 Task: Create an event to book accommodation for the conference.
Action: Mouse moved to (349, 189)
Screenshot: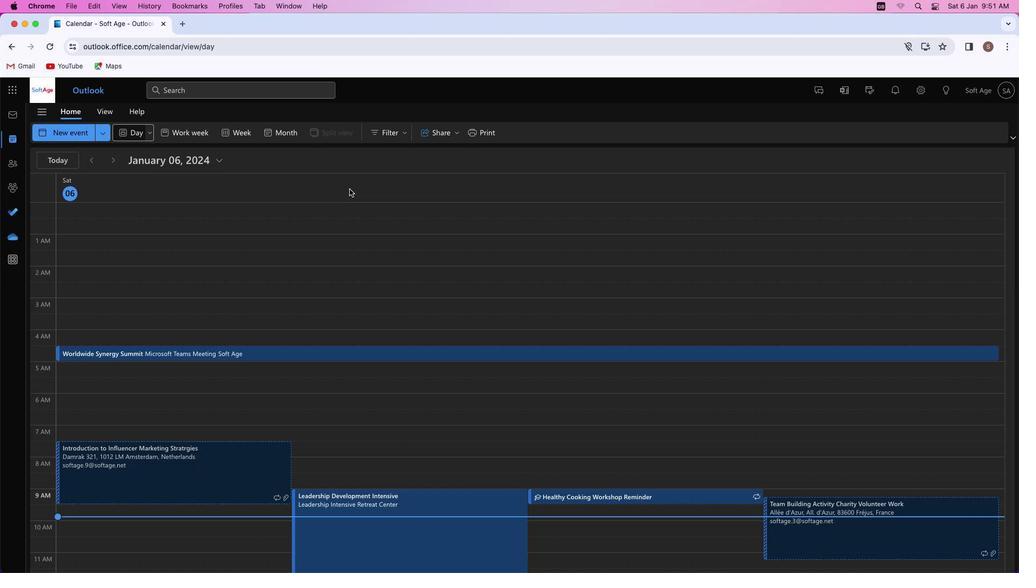 
Action: Mouse pressed left at (349, 189)
Screenshot: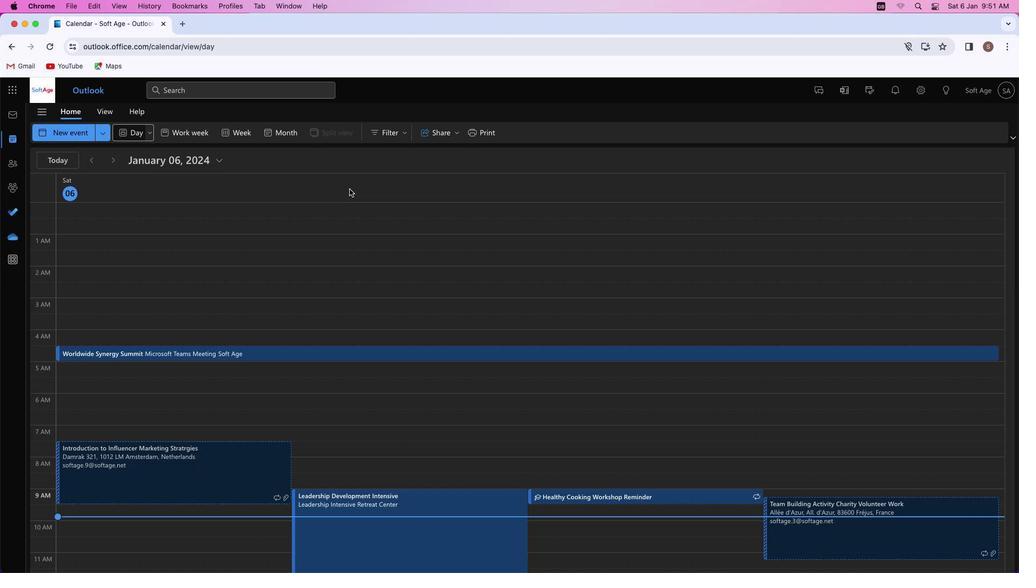 
Action: Mouse moved to (59, 130)
Screenshot: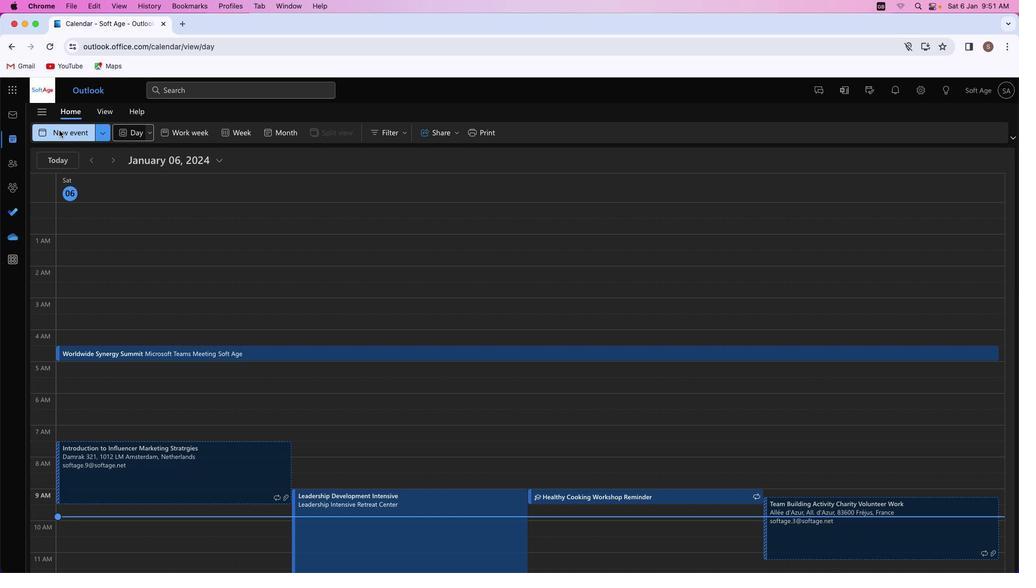 
Action: Mouse pressed left at (59, 130)
Screenshot: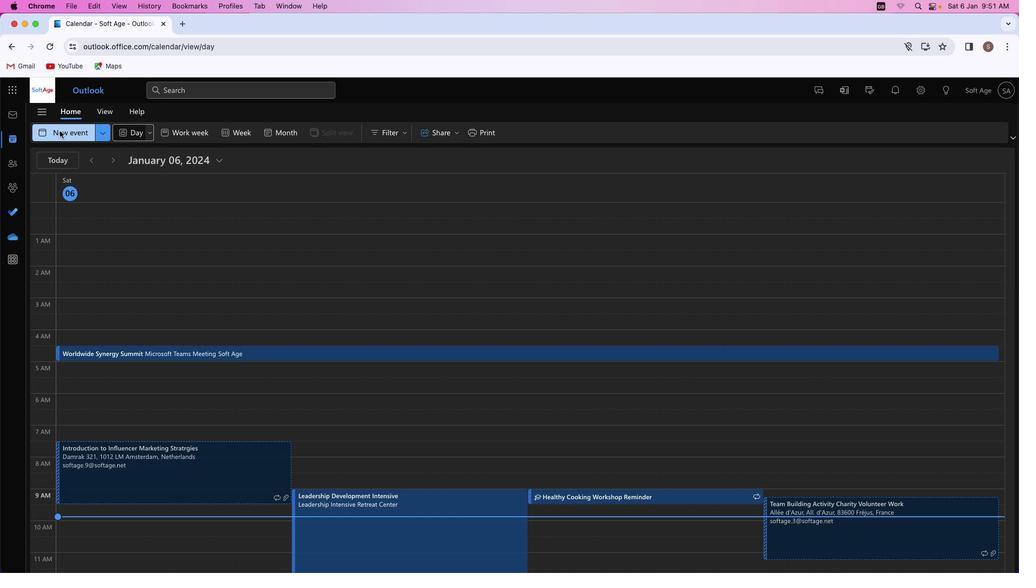 
Action: Mouse moved to (311, 199)
Screenshot: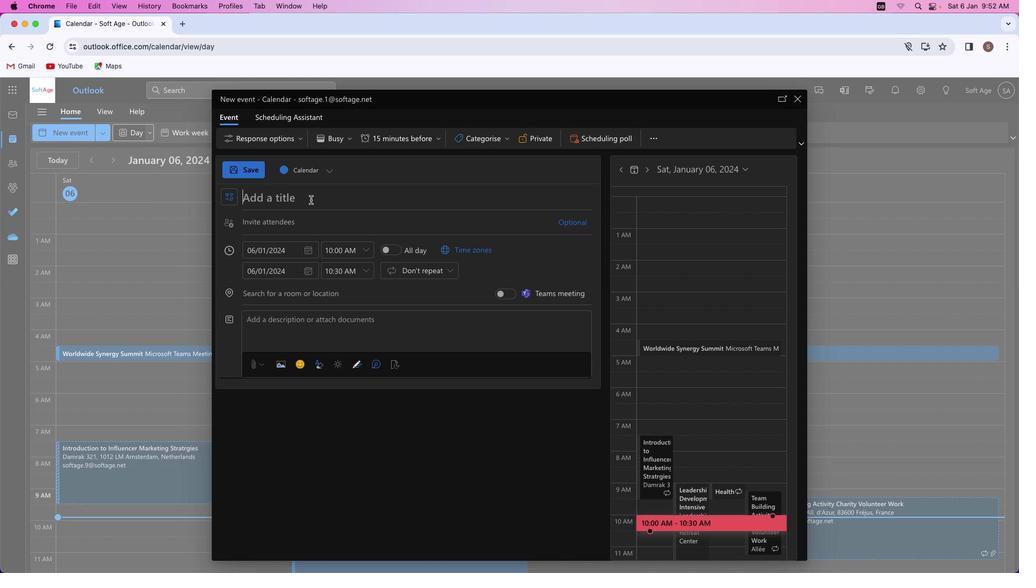 
Action: Mouse pressed left at (311, 199)
Screenshot: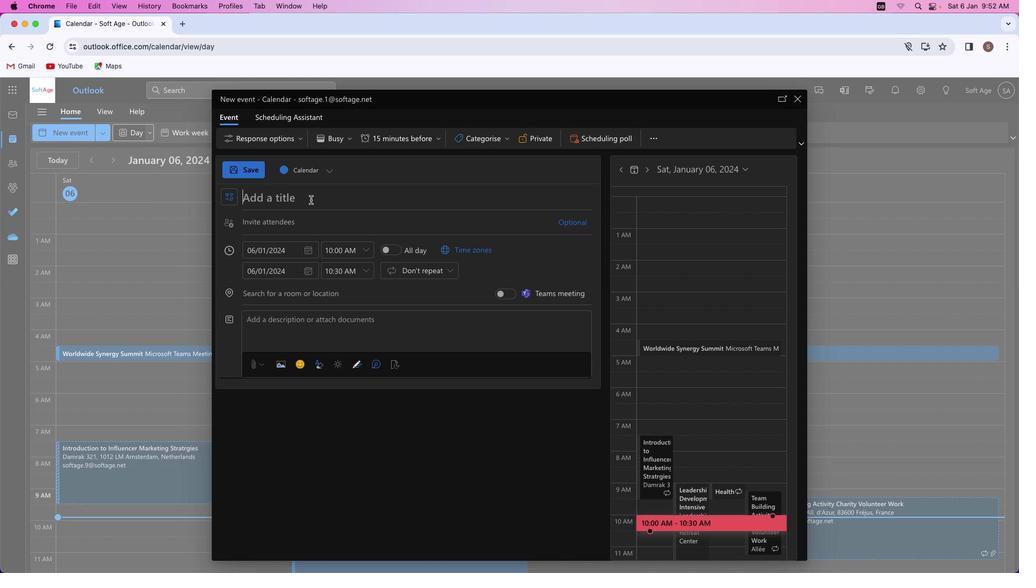 
Action: Key pressed Key.shift'S''e''a''m''l''e''s''s'Key.spaceKey.shift'A''c''c''o''m''m''o''d''a''t''i''o''n''s'
Screenshot: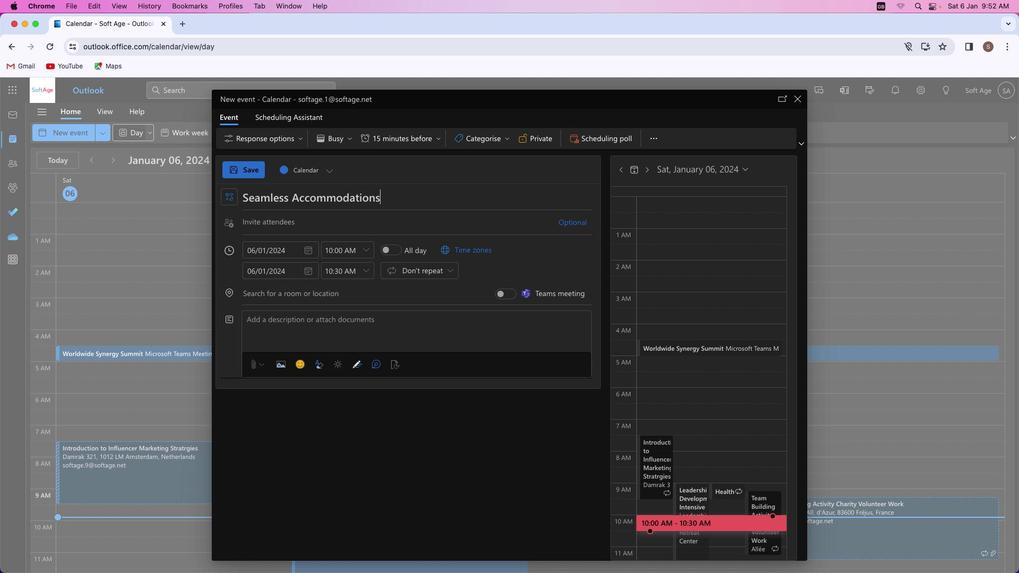 
Action: Mouse moved to (291, 323)
Screenshot: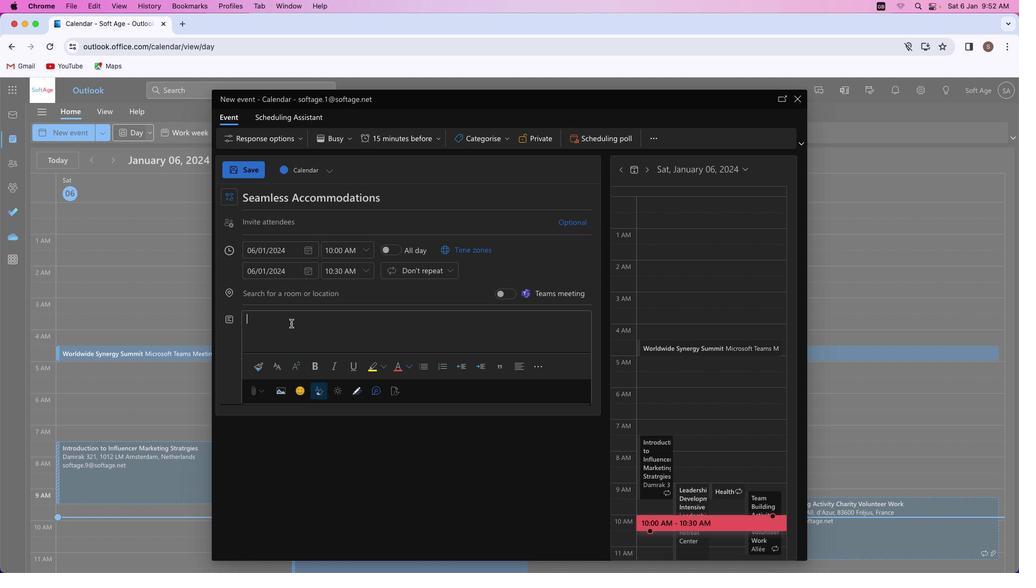 
Action: Mouse pressed left at (291, 323)
Screenshot: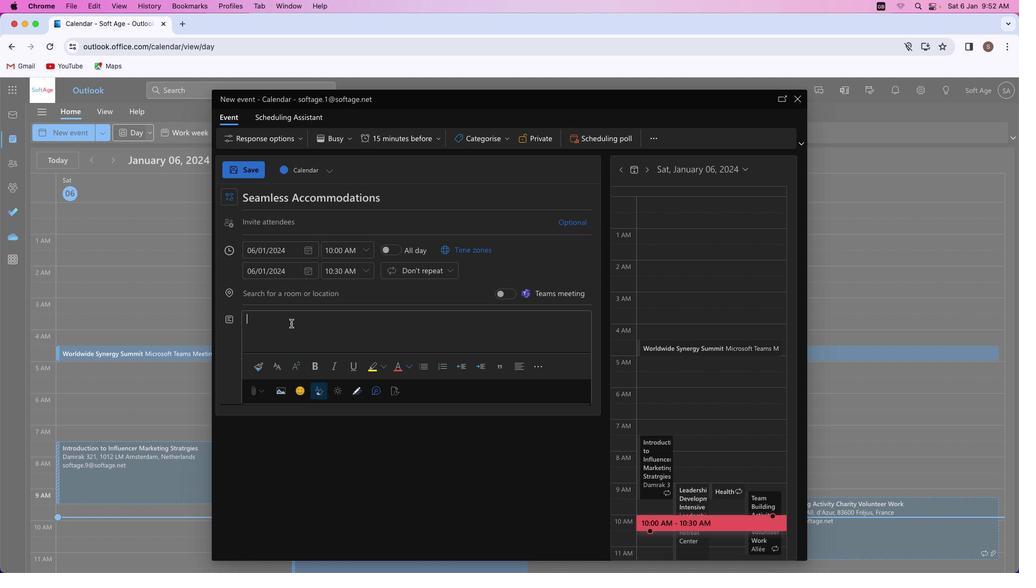 
Action: Key pressed Key.shift'E''l''e''v''a''t''e'Key.space'y''o''u''r'Key.space'c''o''n''f''e''r''e''n''c''e'Key.space'e''x''p''e''r''i''e''n''c''e'Key.space'w''i''t''h'Key.space'o''u''r'Key.space'c''o''n''v''e''n''i''e''n''t'Key.space'a''c''c''o''m''m''o''d''a''t''i''o''n''s''.'Key.spaceKey.shift'E''n''j''o''y'Key.space'm''o''d''e''r''n'Key.space'a''m''e''n''i''t''i''e''s'','Key.space'p''r''i''m''e'Key.space'l''o''c''a''t''i''o''n''s'','Key.space'a''n''d'Key.space'a'Key.space'r''r''e''s''t''f''u''l'Key.space's''t''a''y'Key.leftKey.leftKey.leftKey.leftKey.leftKey.leftKey.leftKey.leftKey.leftKey.leftKey.leftKey.backspaceKey.rightKey.rightKey.rightKey.rightKey.rightKey.rightKey.rightKey.rightKey.rightKey.rightKey.right','Key.space'e''n''s''u''r''i''n''g'Key.space'y''o''u'"'"'r''e'Key.space'a''t'Key.space'y''o''u''r'Key.spaceKey.space'b''e''s''t'Key.space'f''o''r'Key.space'e''v''e''r''y'Key.space's''e''s''s''i''o''n''.'
Screenshot: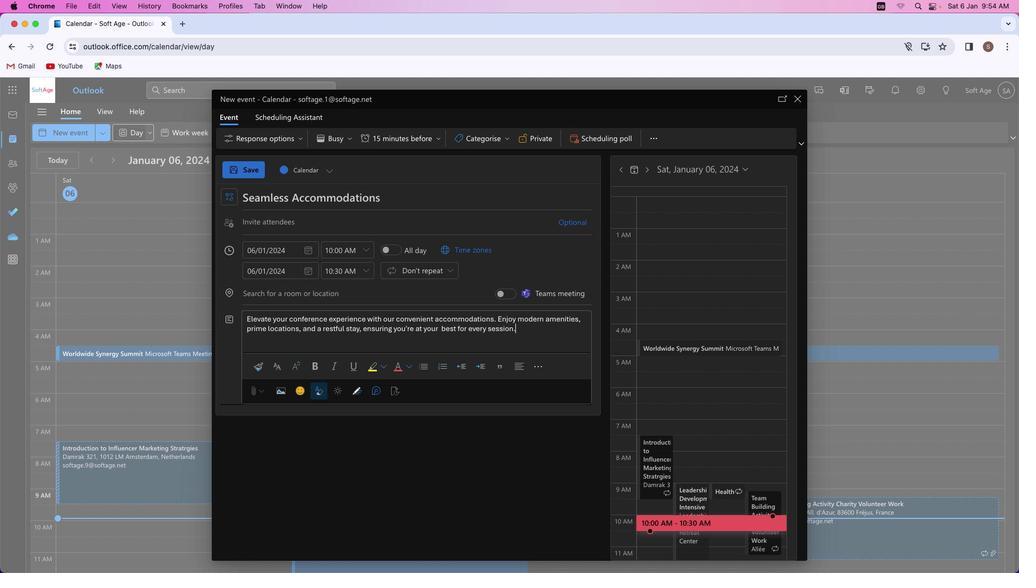 
Action: Mouse moved to (440, 328)
Screenshot: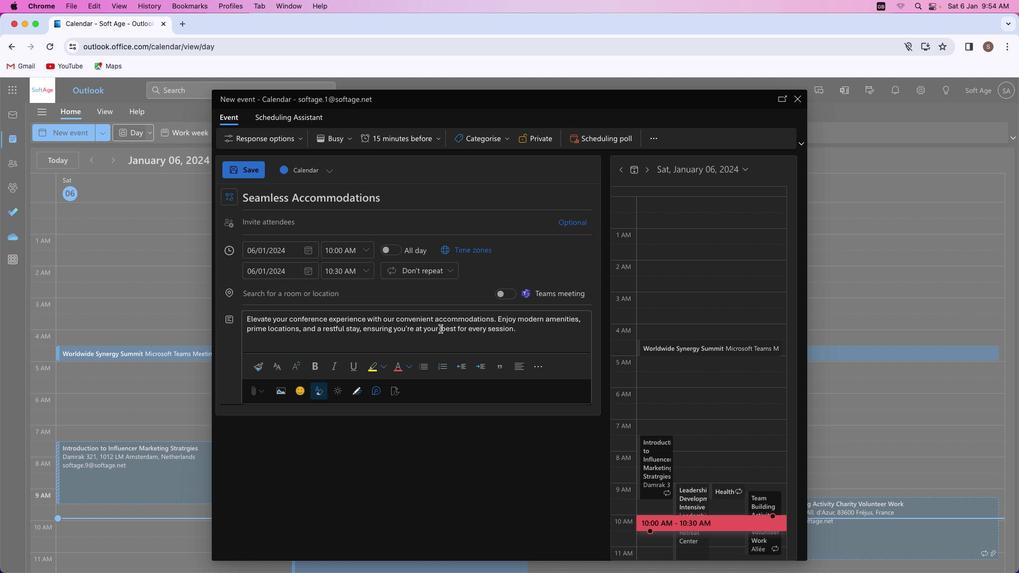 
Action: Mouse pressed left at (440, 328)
Screenshot: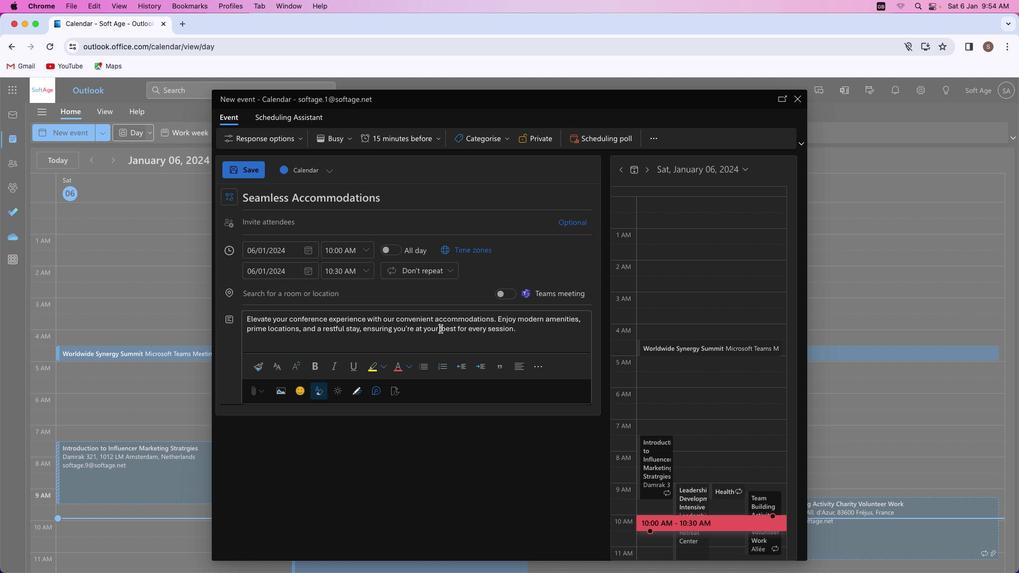 
Action: Mouse moved to (439, 328)
Screenshot: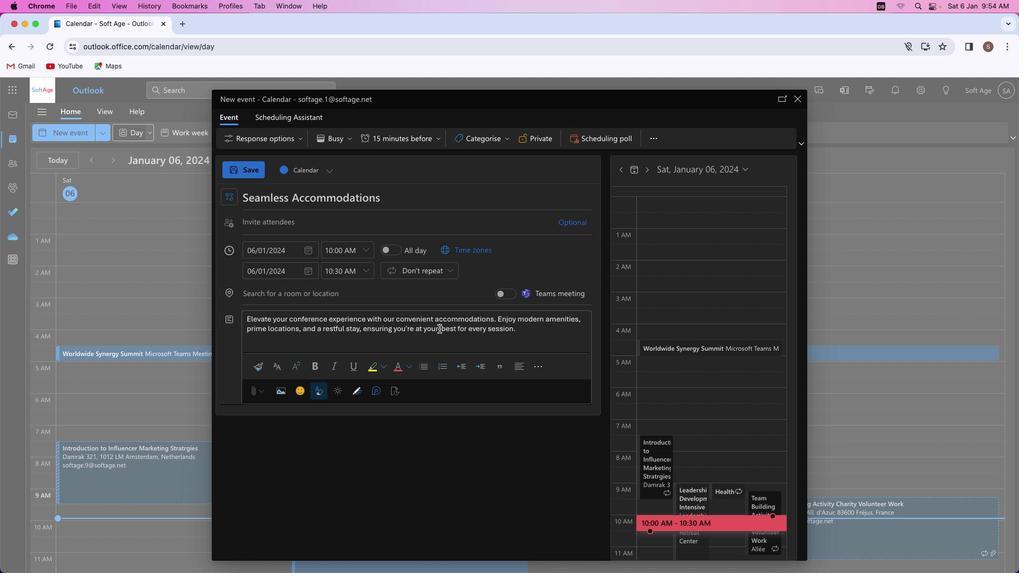 
Action: Key pressed Key.backspace
Screenshot: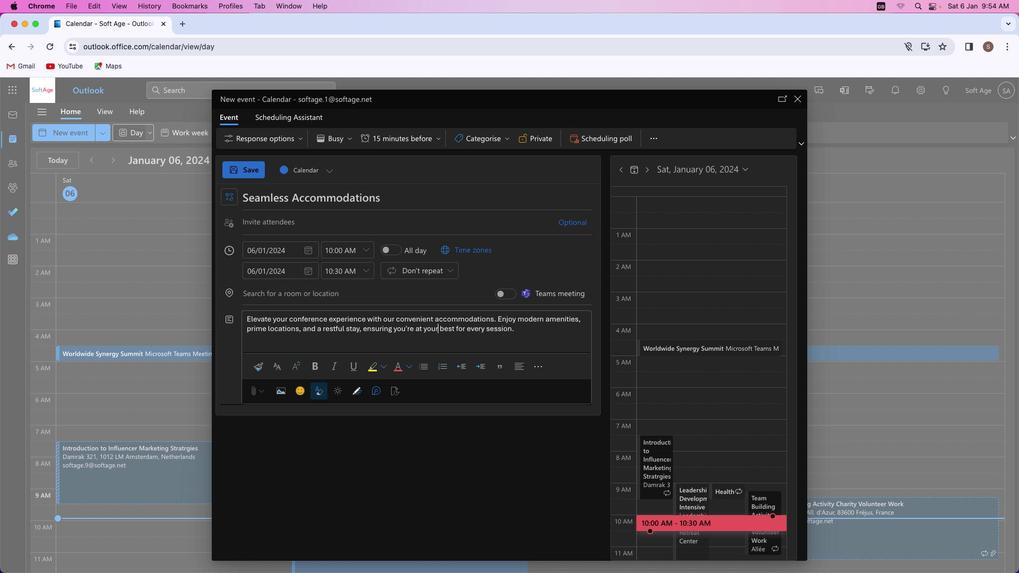 
Action: Mouse moved to (532, 336)
Screenshot: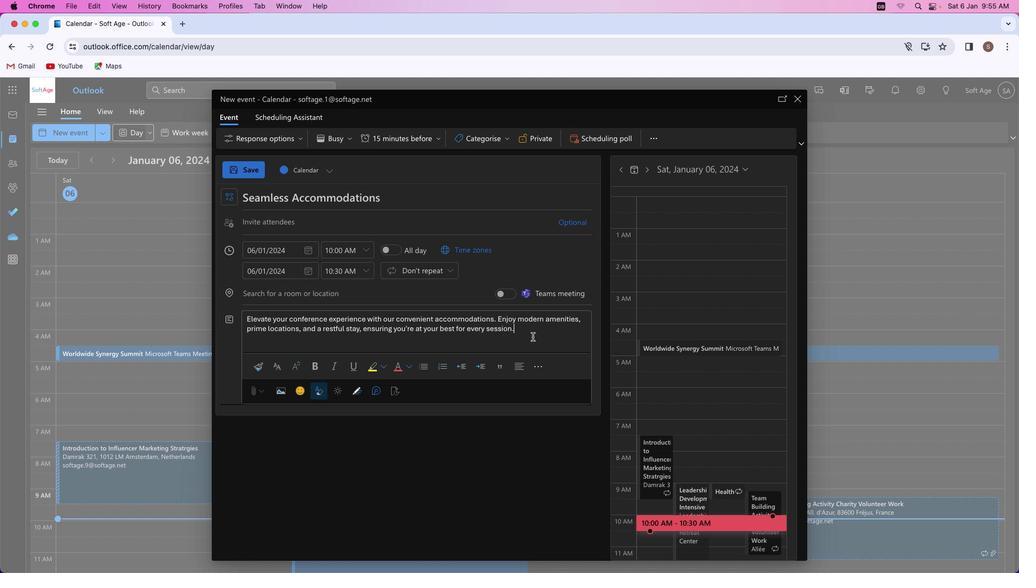 
Action: Mouse pressed left at (532, 336)
Screenshot: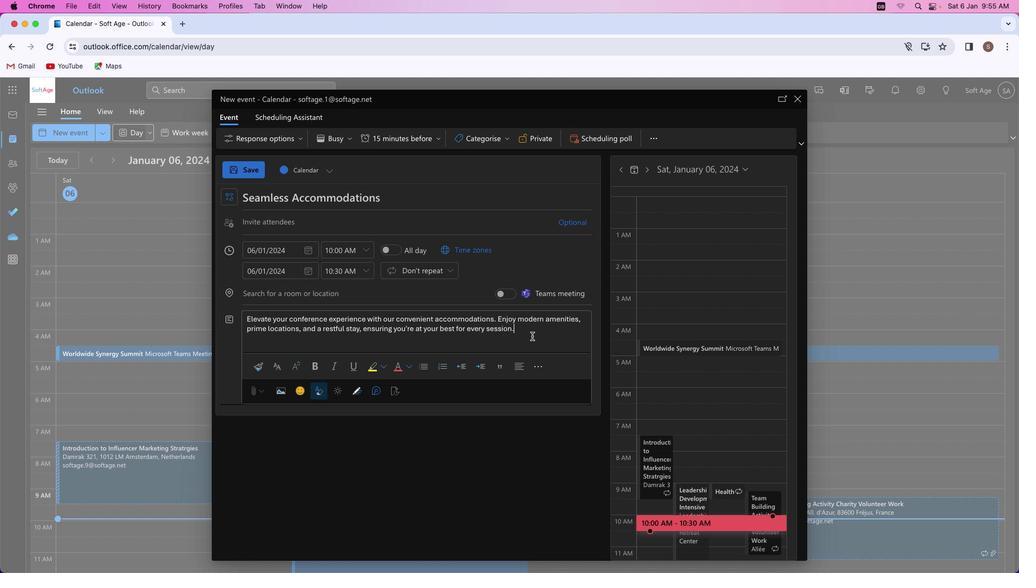 
Action: Mouse moved to (494, 319)
Screenshot: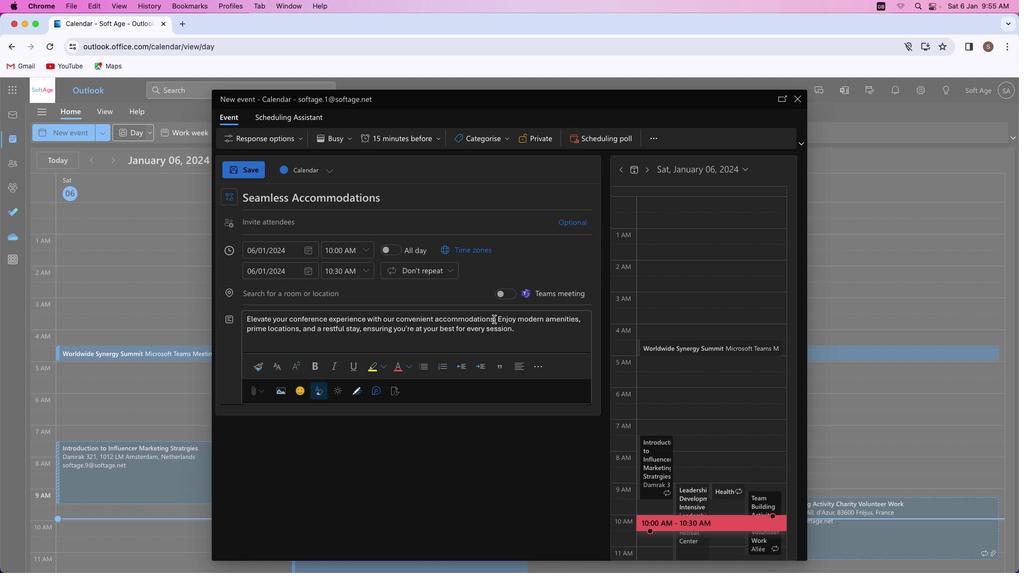
Action: Mouse pressed left at (494, 319)
Screenshot: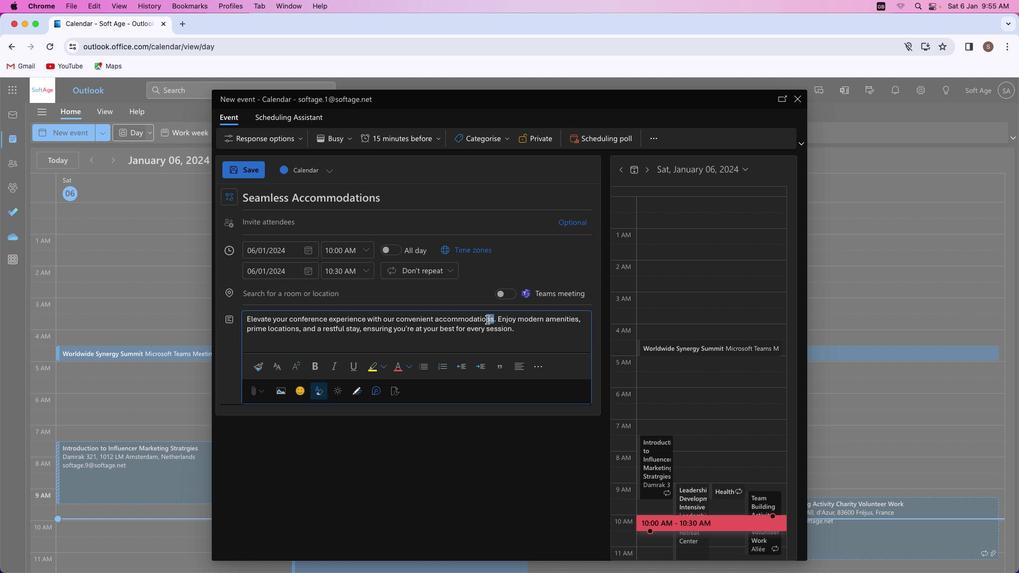
Action: Mouse moved to (319, 366)
Screenshot: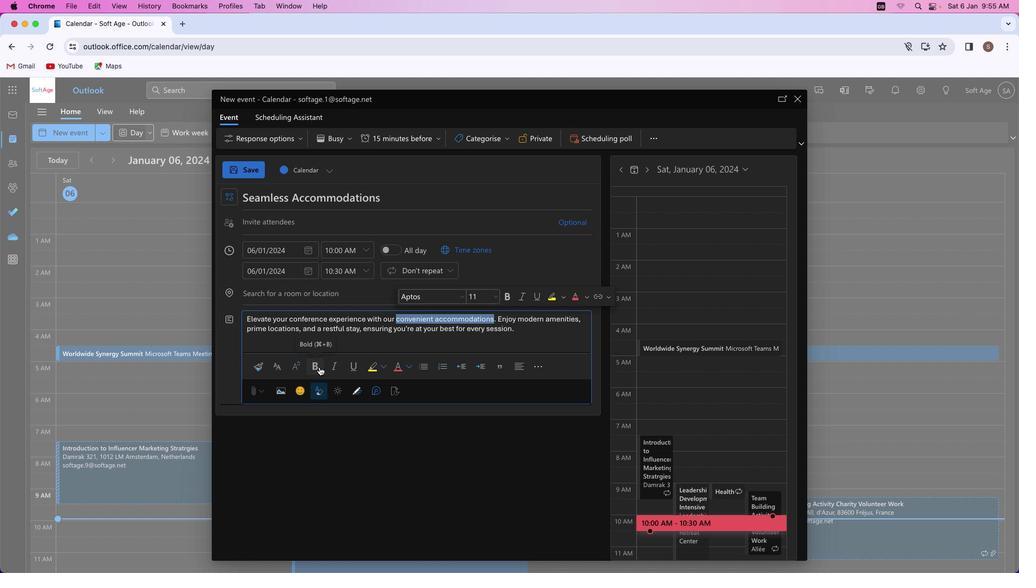 
Action: Mouse pressed left at (319, 366)
Screenshot: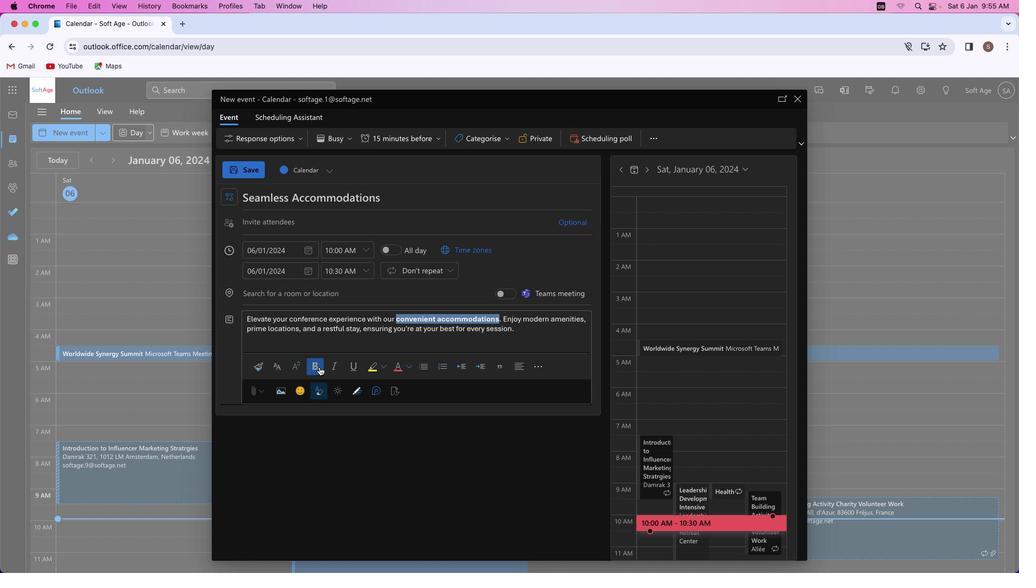 
Action: Mouse moved to (551, 338)
Screenshot: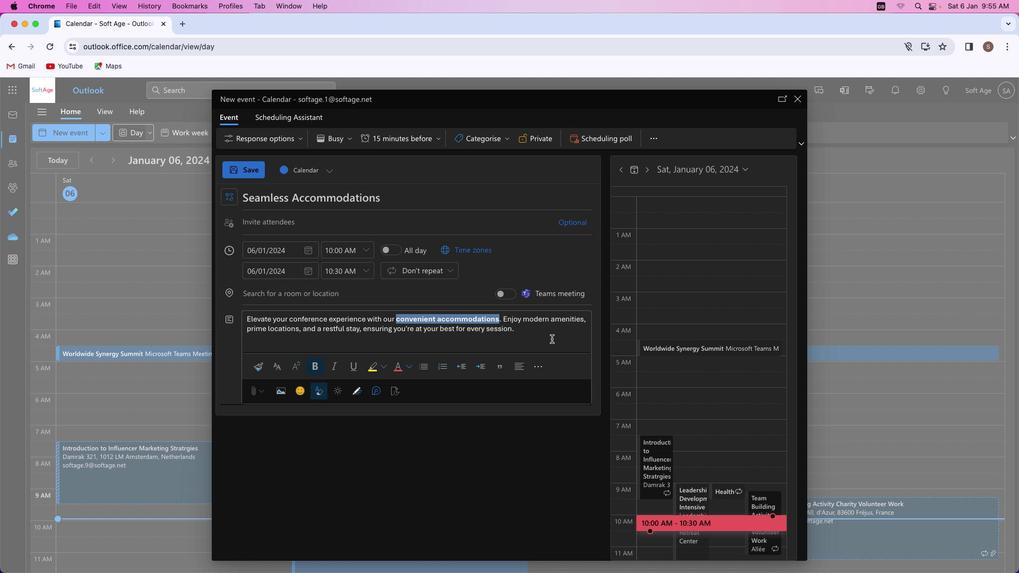 
Action: Mouse pressed left at (551, 338)
Screenshot: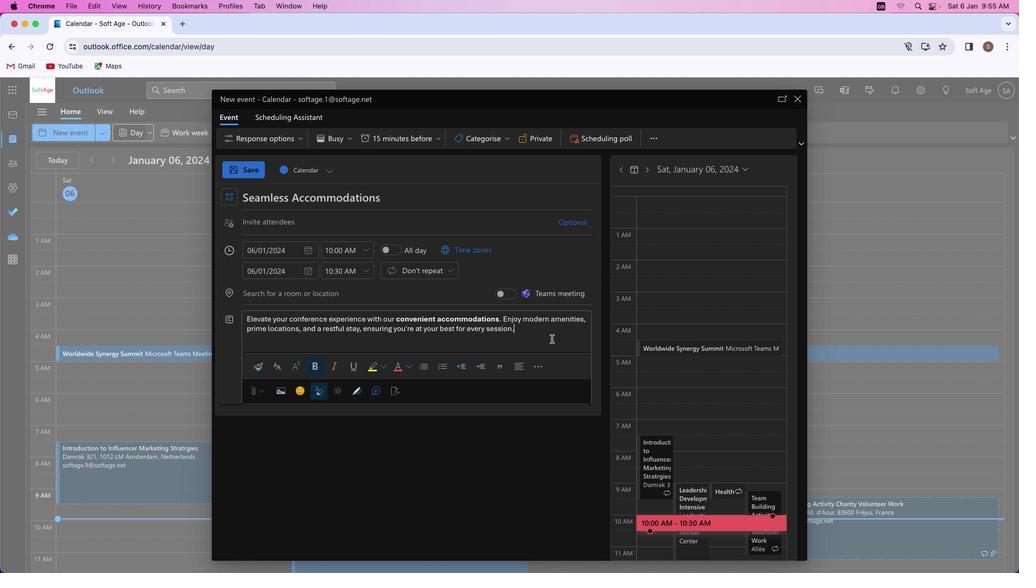 
Action: Mouse moved to (243, 168)
Screenshot: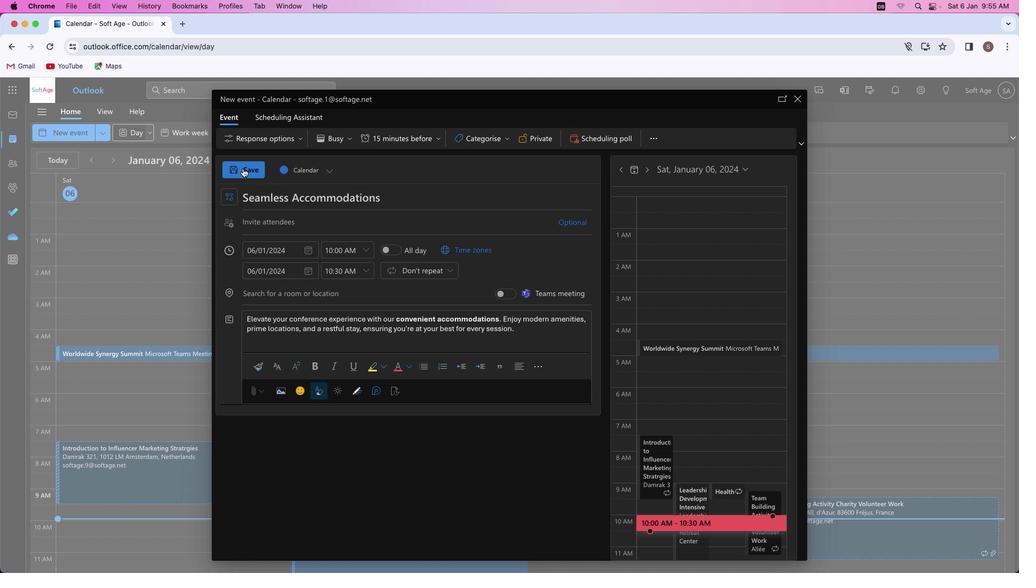 
Action: Mouse pressed left at (243, 168)
Screenshot: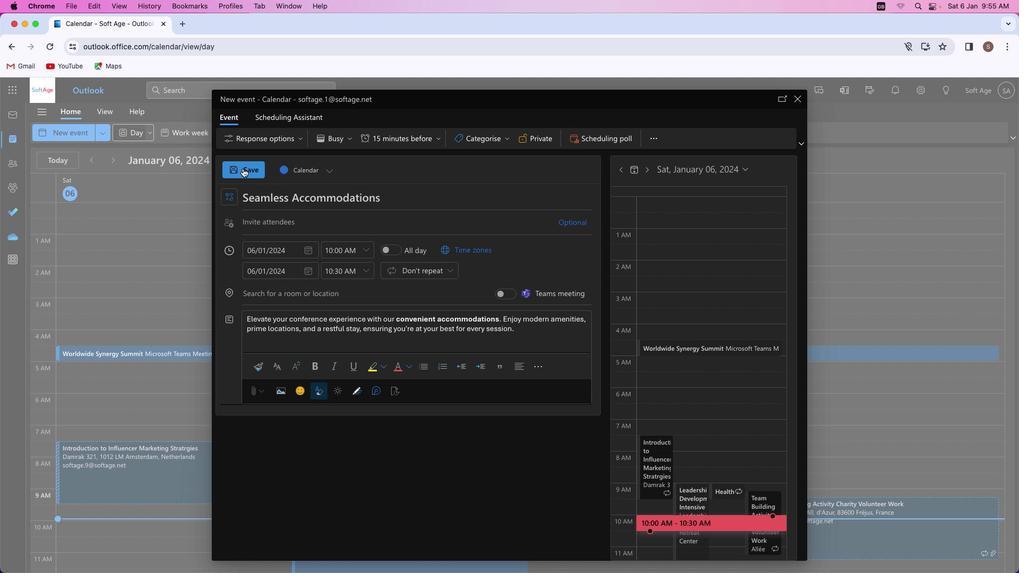 
Action: Mouse moved to (499, 266)
Screenshot: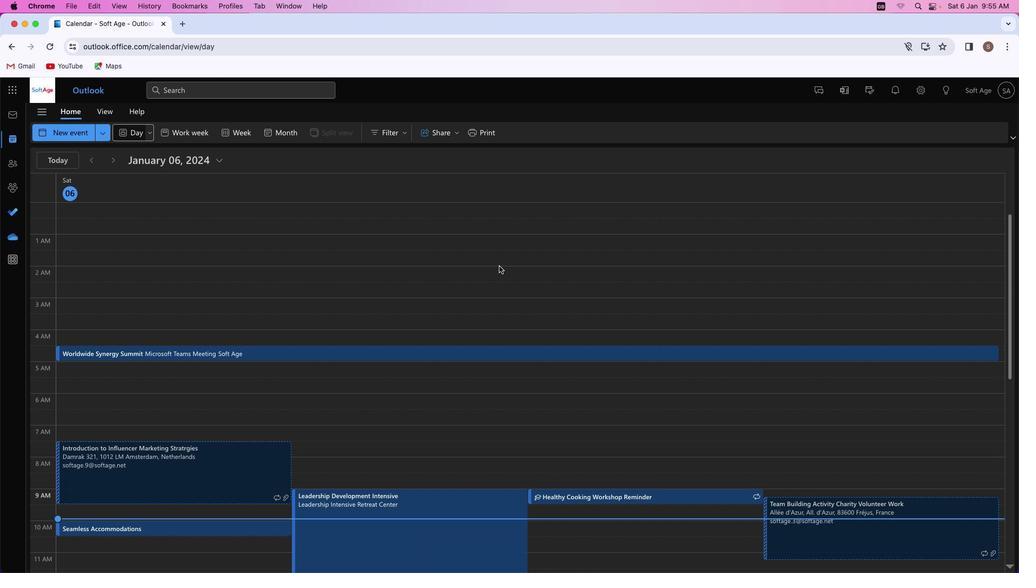 
